 Task: Add Amylu Organic Apple Harvest Chicken Mini Links to the cart.
Action: Mouse moved to (24, 131)
Screenshot: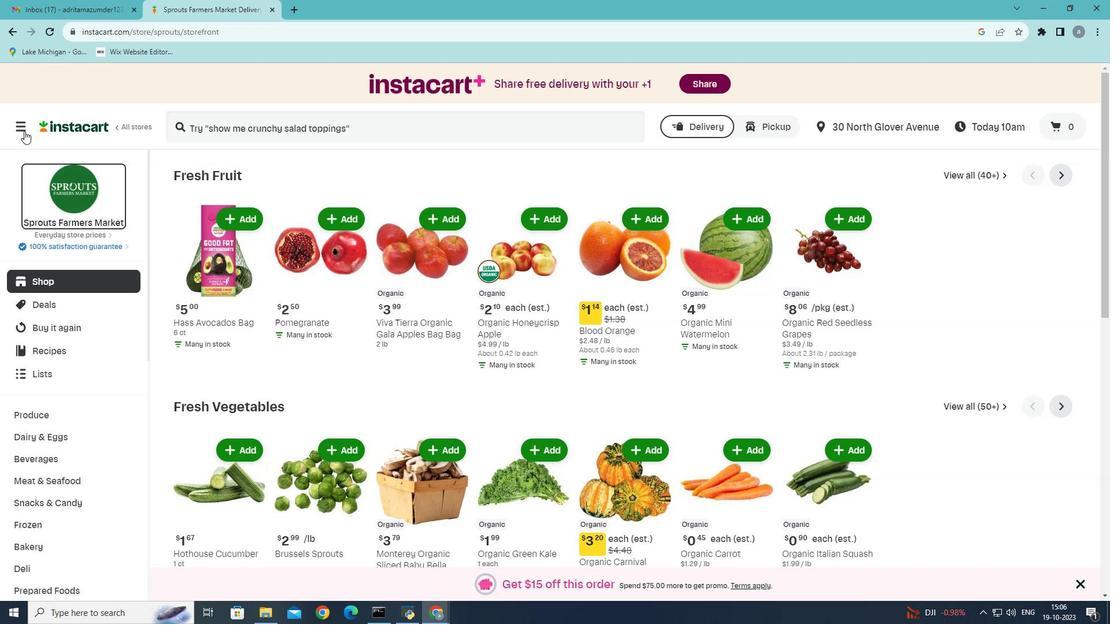 
Action: Mouse pressed left at (24, 131)
Screenshot: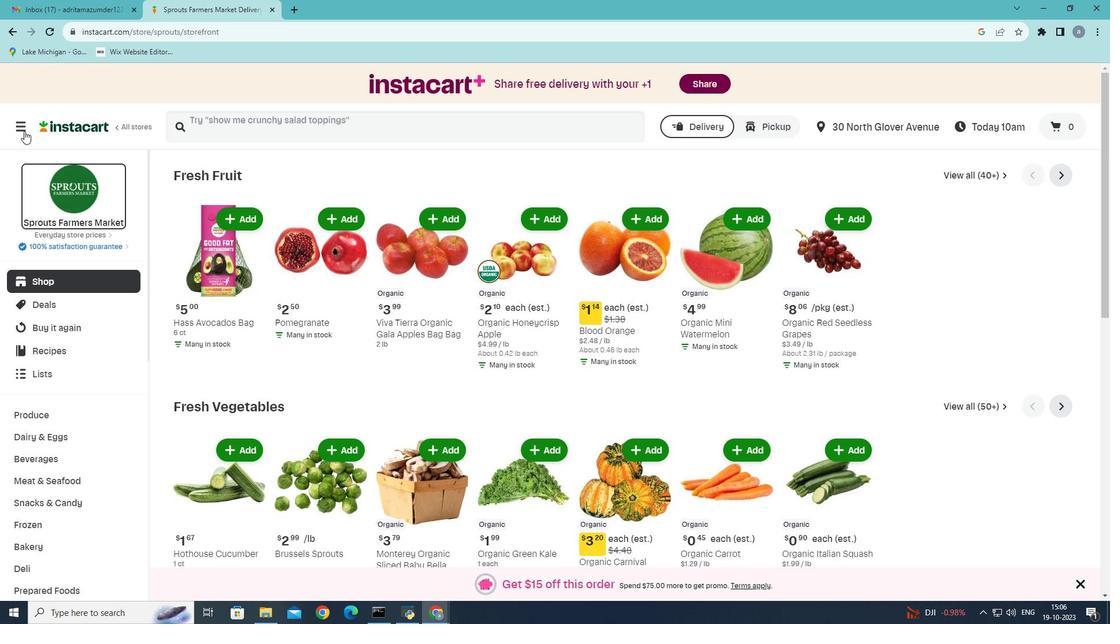 
Action: Mouse moved to (63, 339)
Screenshot: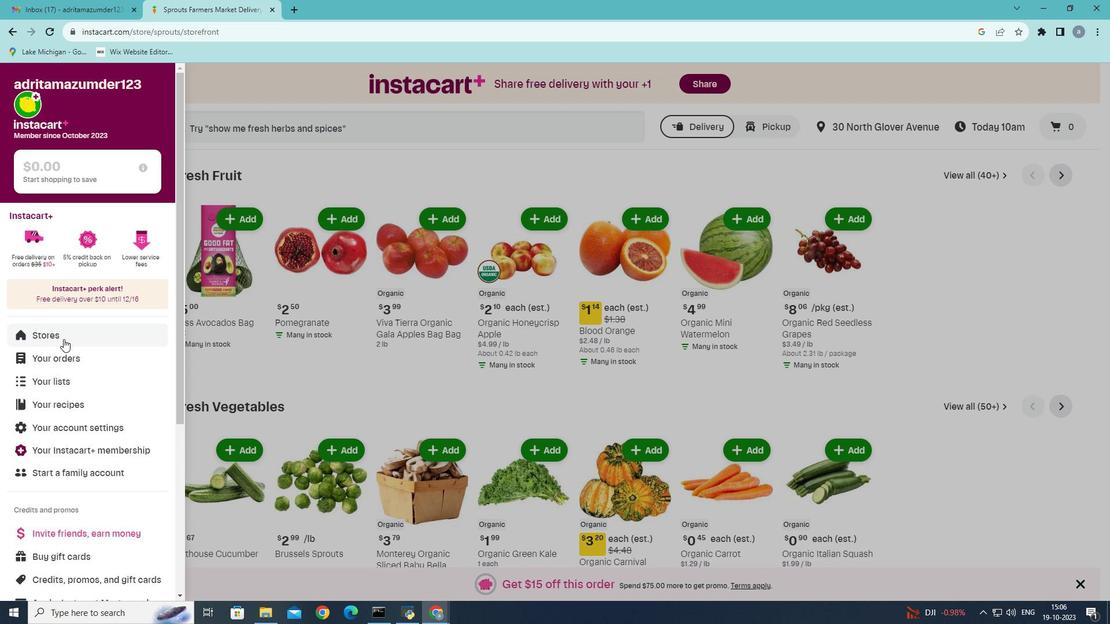 
Action: Mouse pressed left at (63, 339)
Screenshot: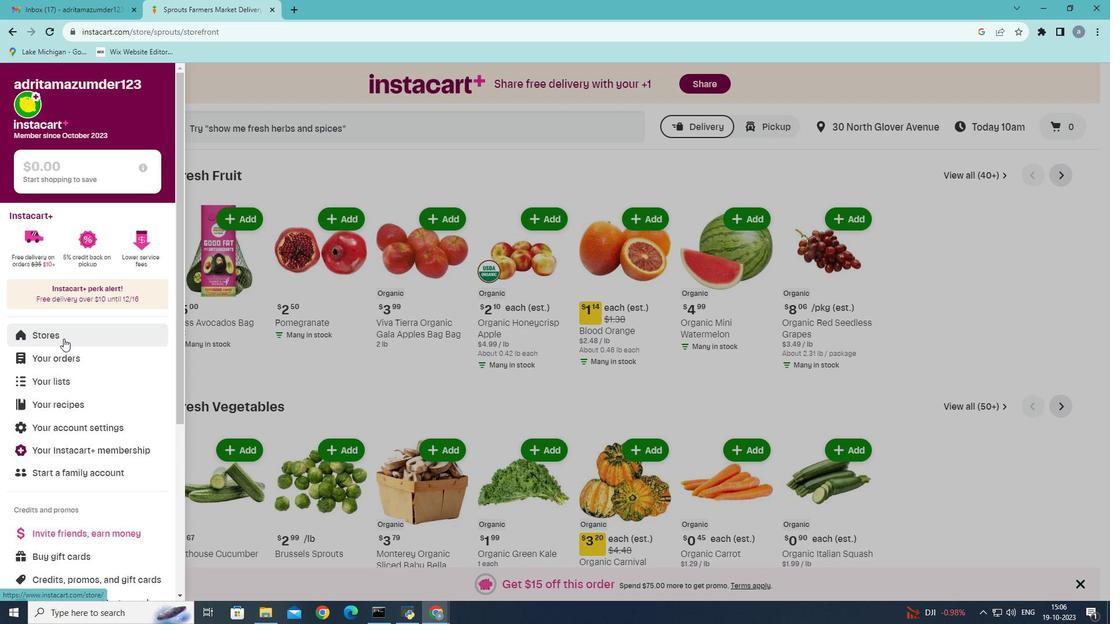 
Action: Mouse moved to (275, 131)
Screenshot: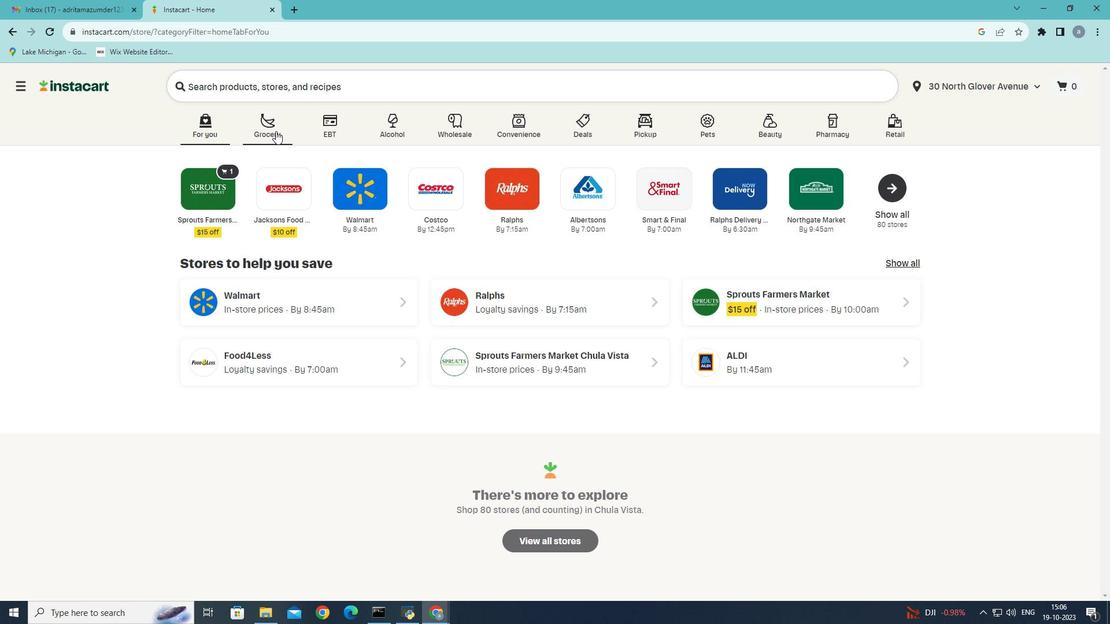 
Action: Mouse pressed left at (275, 131)
Screenshot: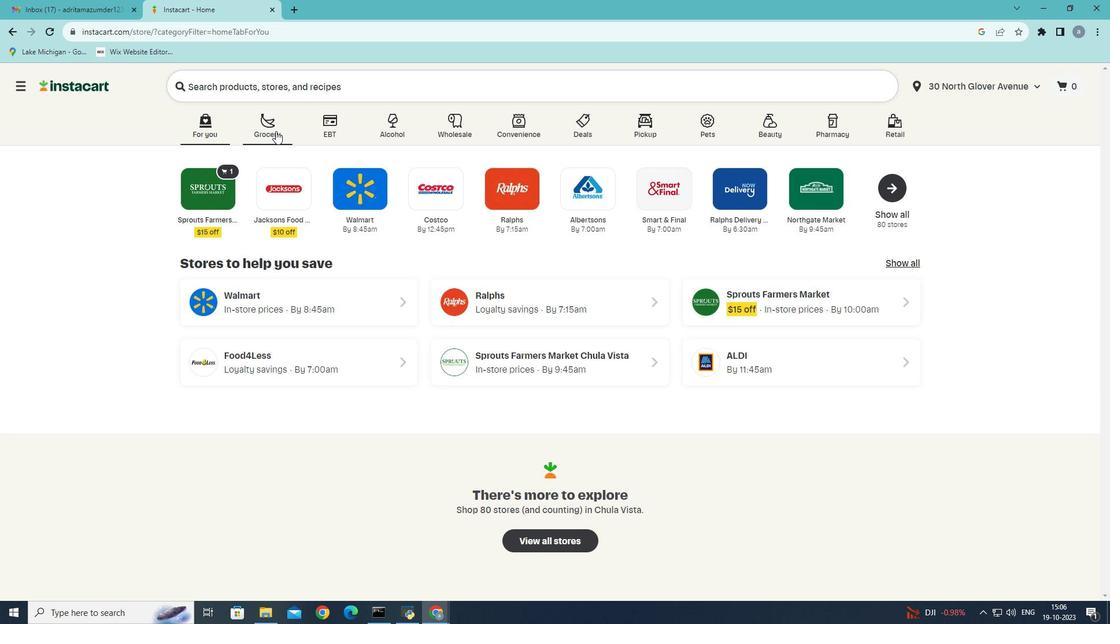 
Action: Mouse moved to (252, 331)
Screenshot: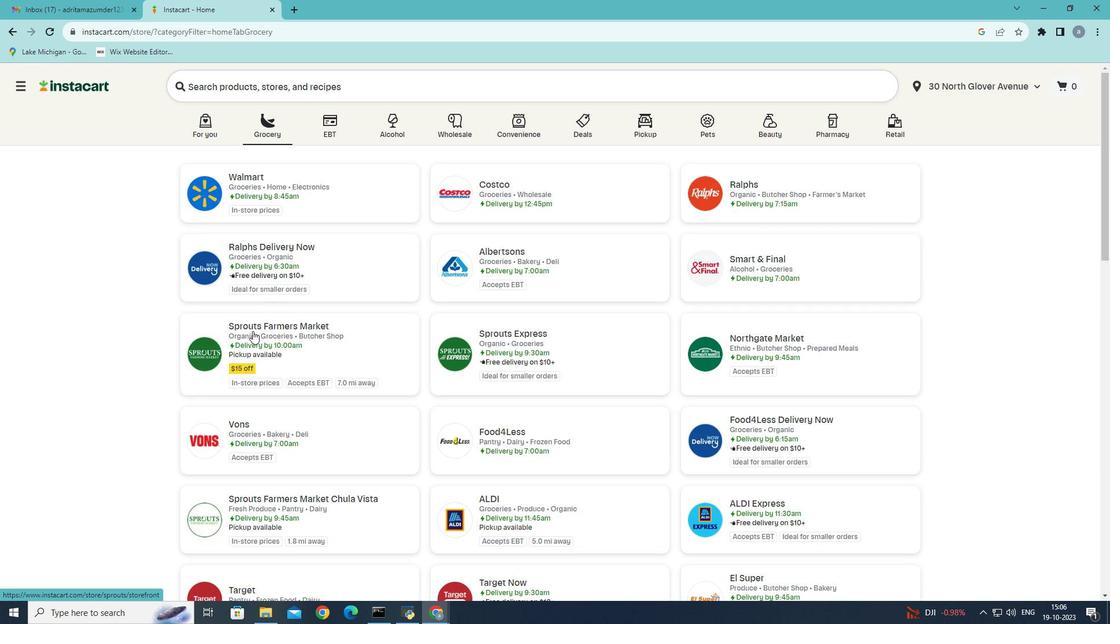 
Action: Mouse pressed left at (252, 331)
Screenshot: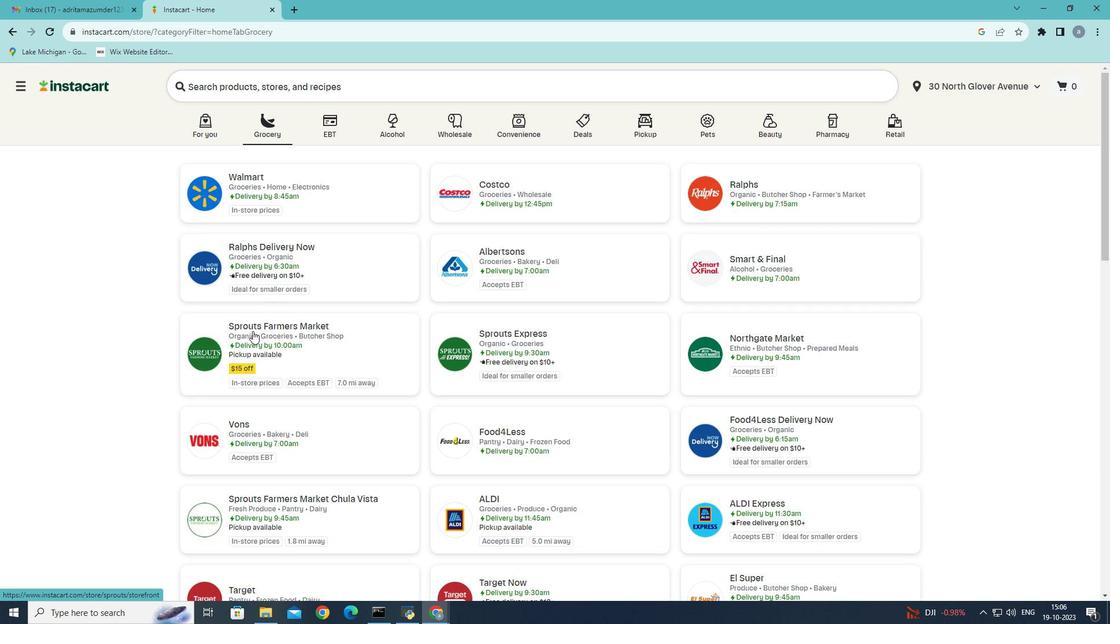 
Action: Mouse moved to (70, 479)
Screenshot: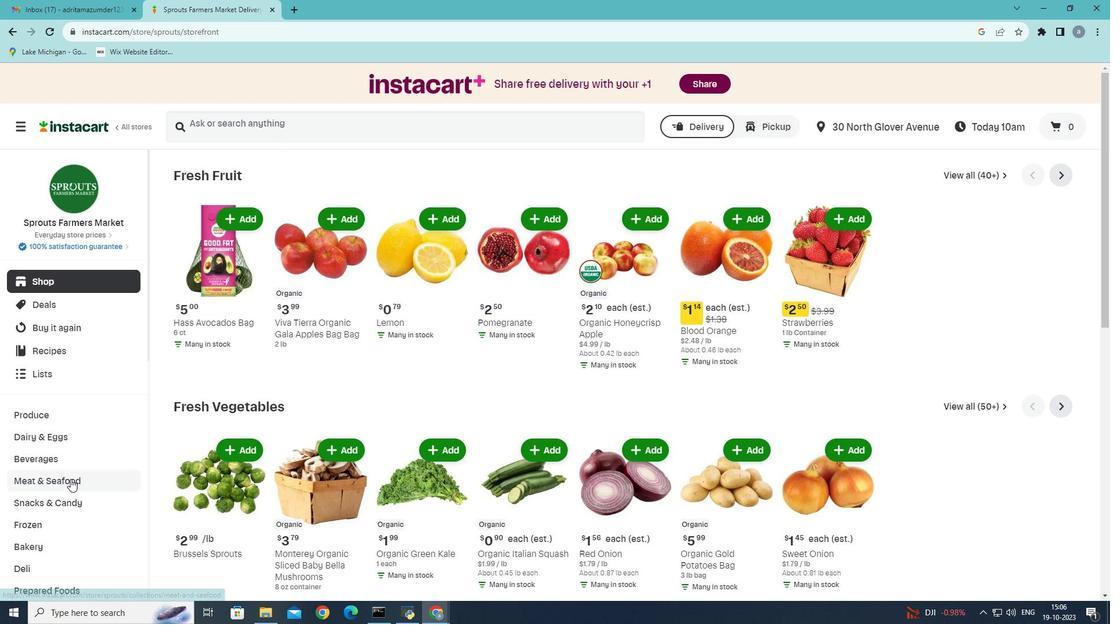 
Action: Mouse pressed left at (70, 479)
Screenshot: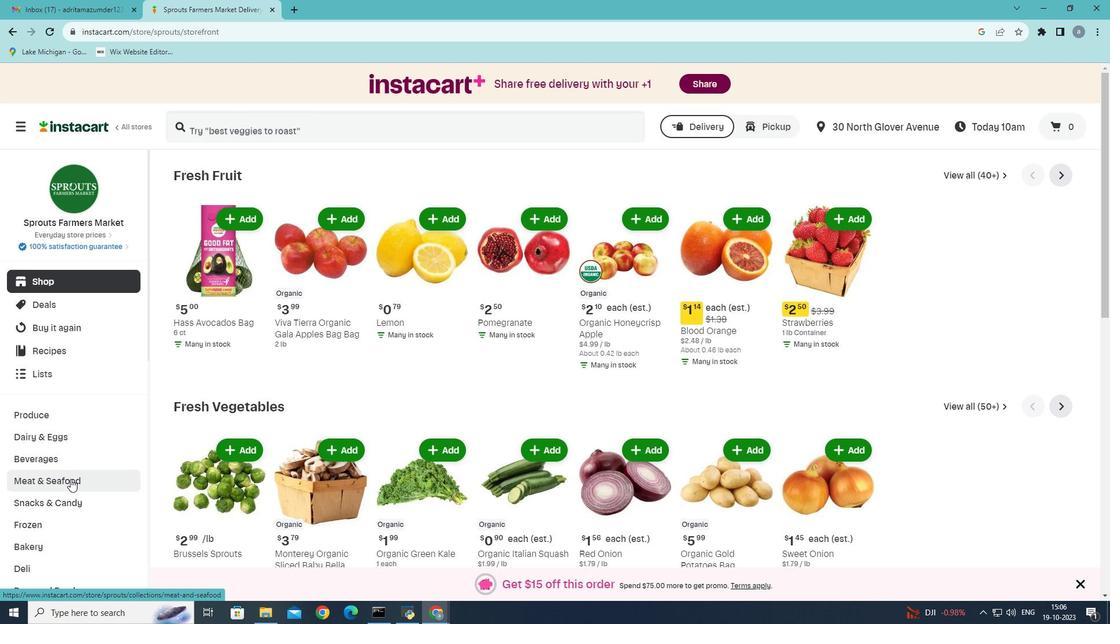 
Action: Mouse moved to (577, 205)
Screenshot: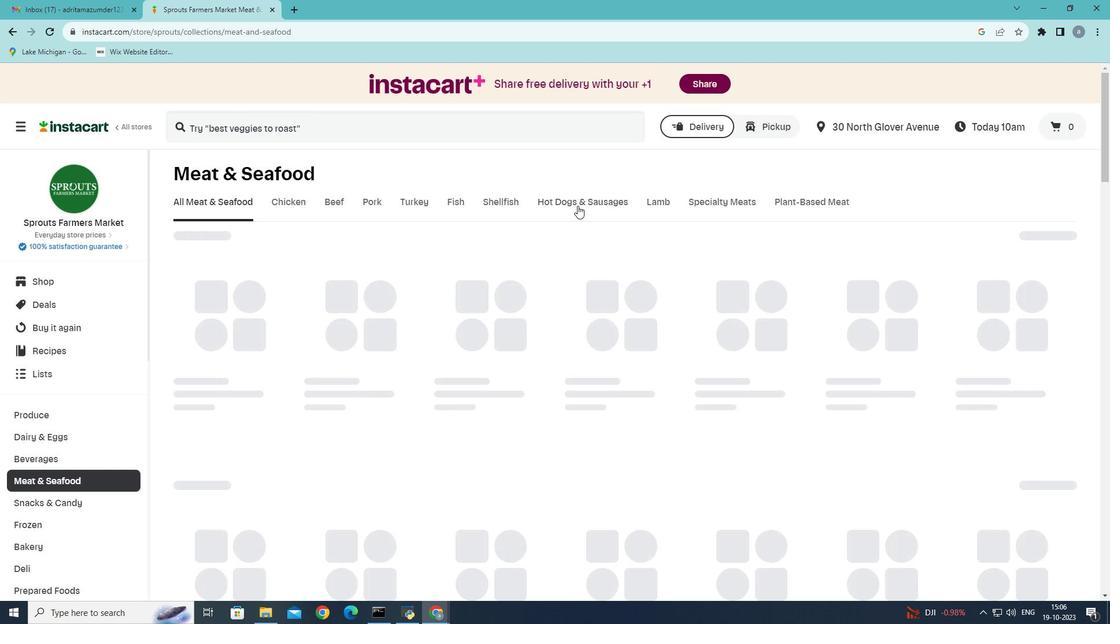 
Action: Mouse pressed left at (577, 205)
Screenshot: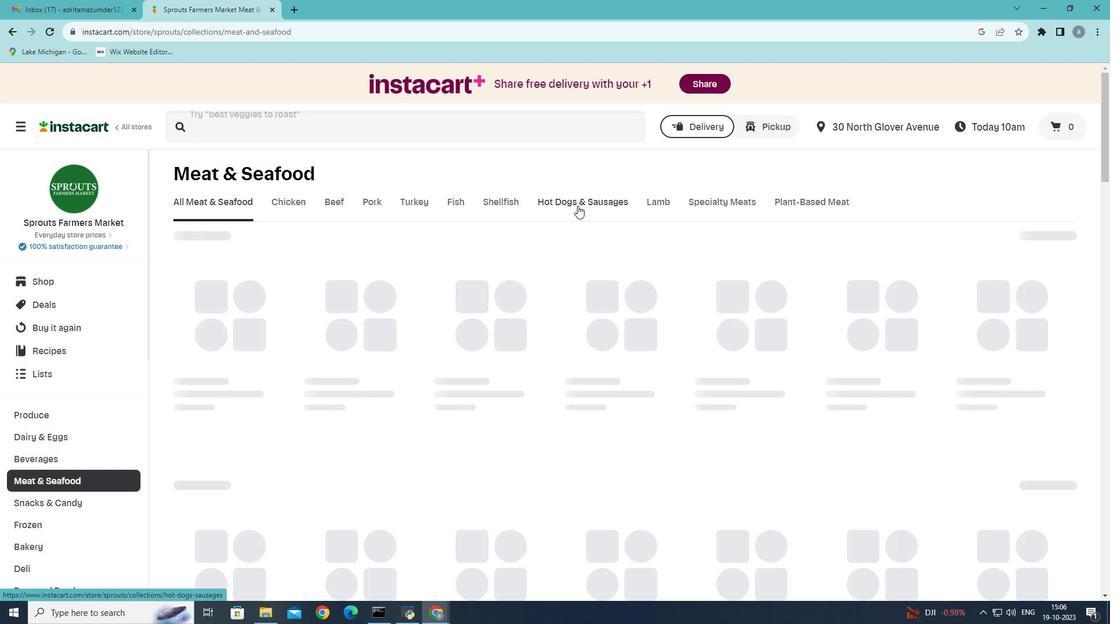 
Action: Mouse moved to (255, 247)
Screenshot: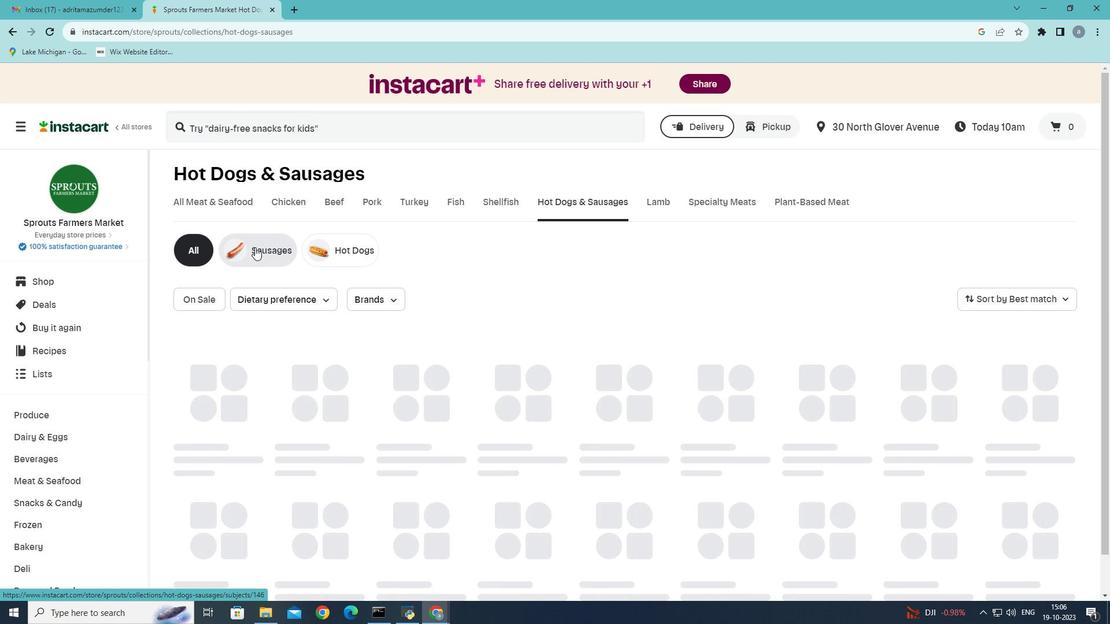 
Action: Mouse pressed left at (255, 247)
Screenshot: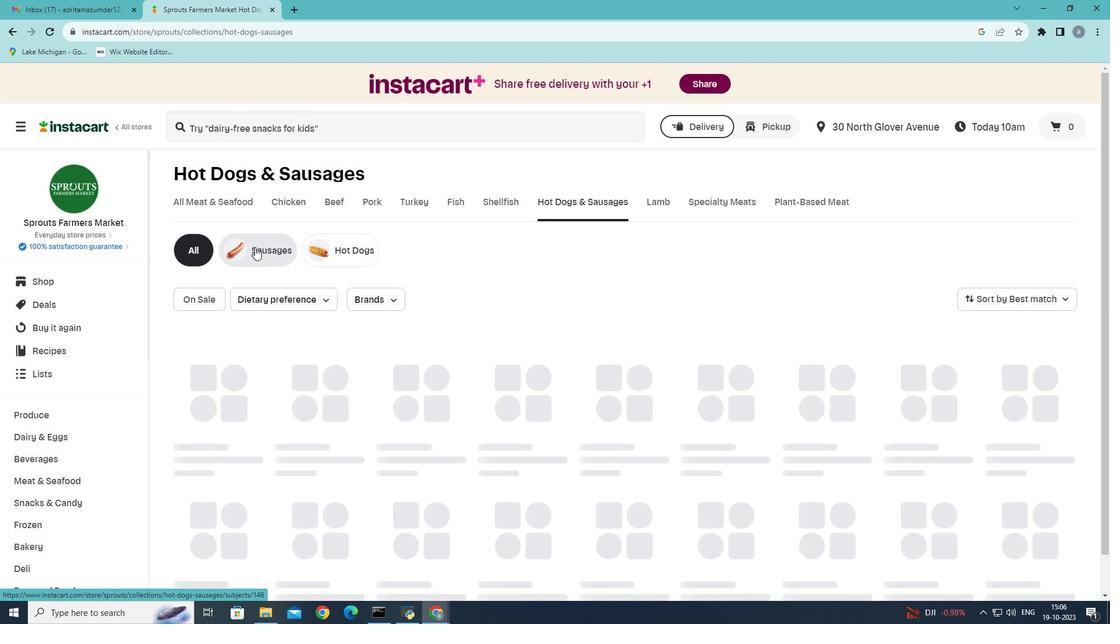 
Action: Mouse moved to (761, 389)
Screenshot: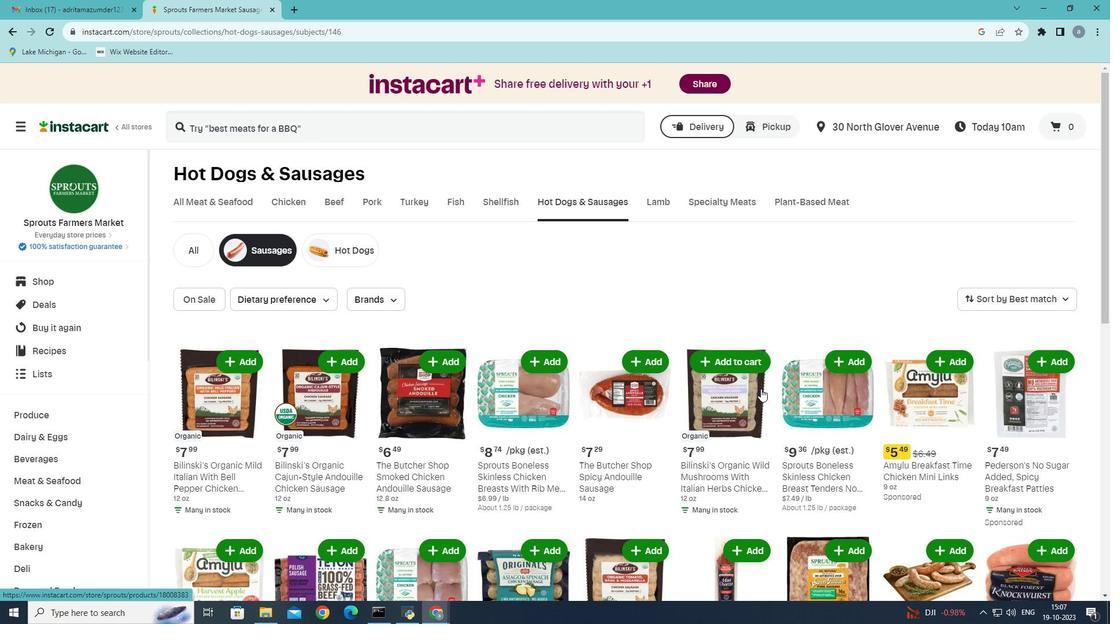
Action: Mouse scrolled (761, 388) with delta (0, 0)
Screenshot: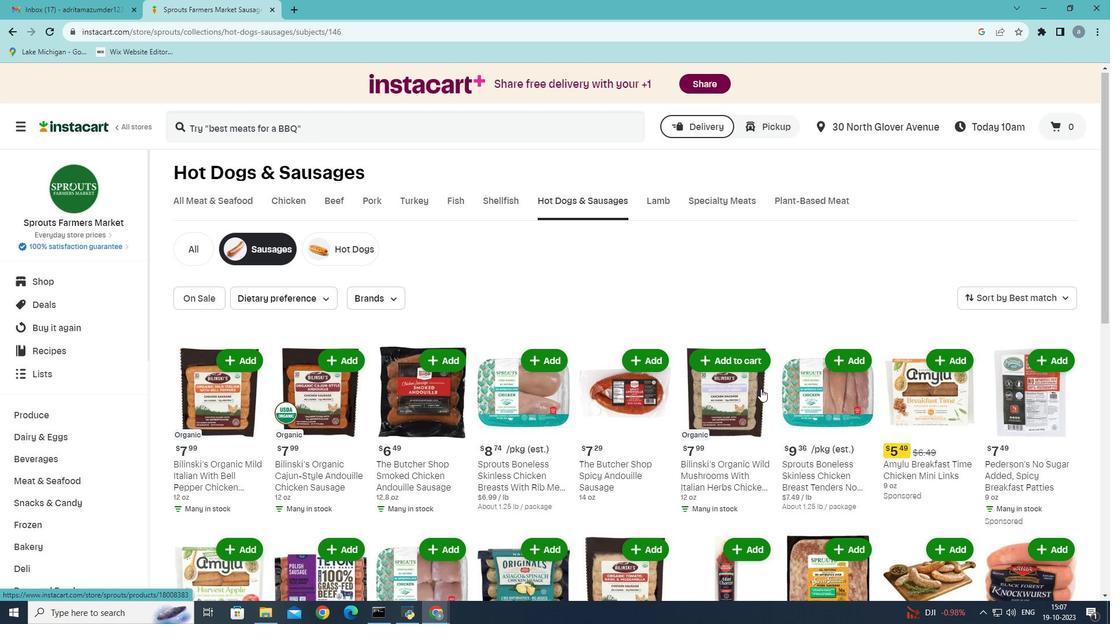 
Action: Mouse scrolled (761, 388) with delta (0, 0)
Screenshot: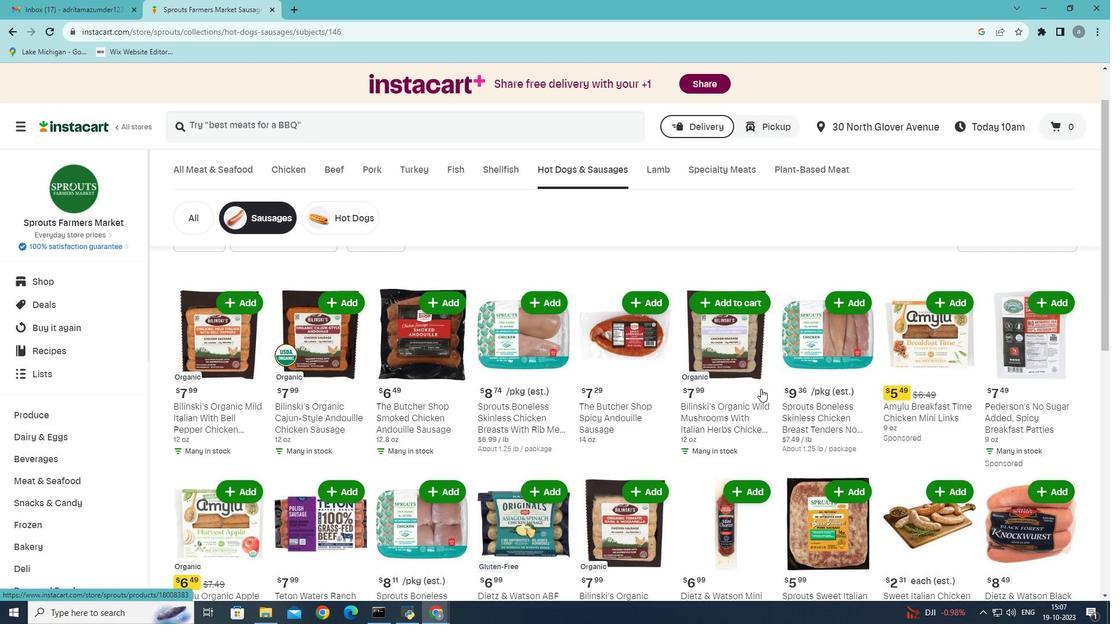 
Action: Mouse moved to (756, 387)
Screenshot: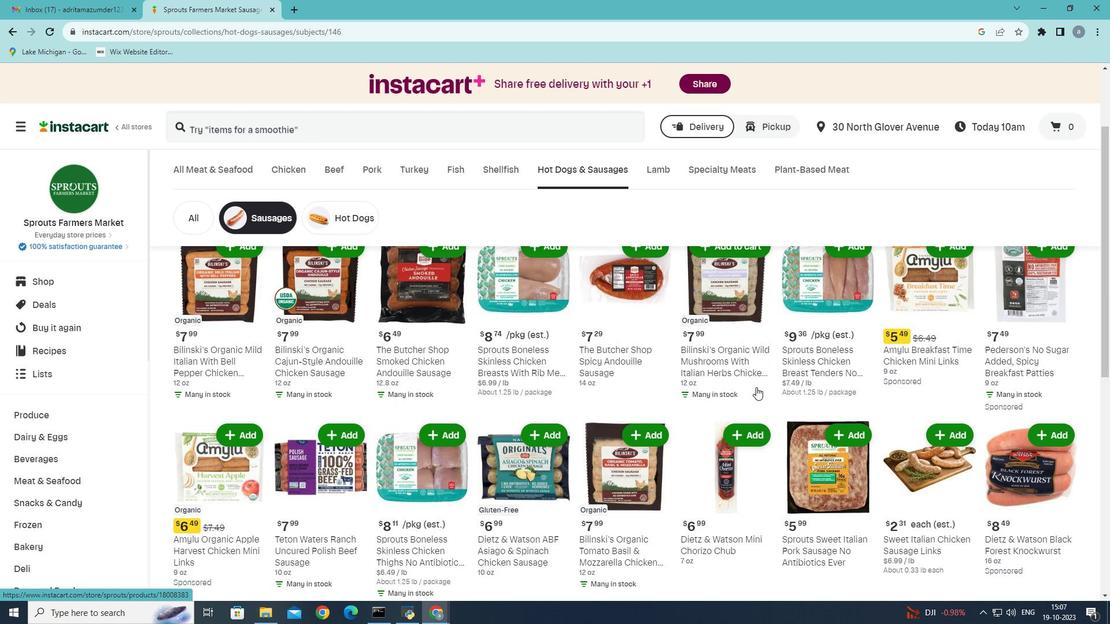 
Action: Mouse scrolled (756, 386) with delta (0, 0)
Screenshot: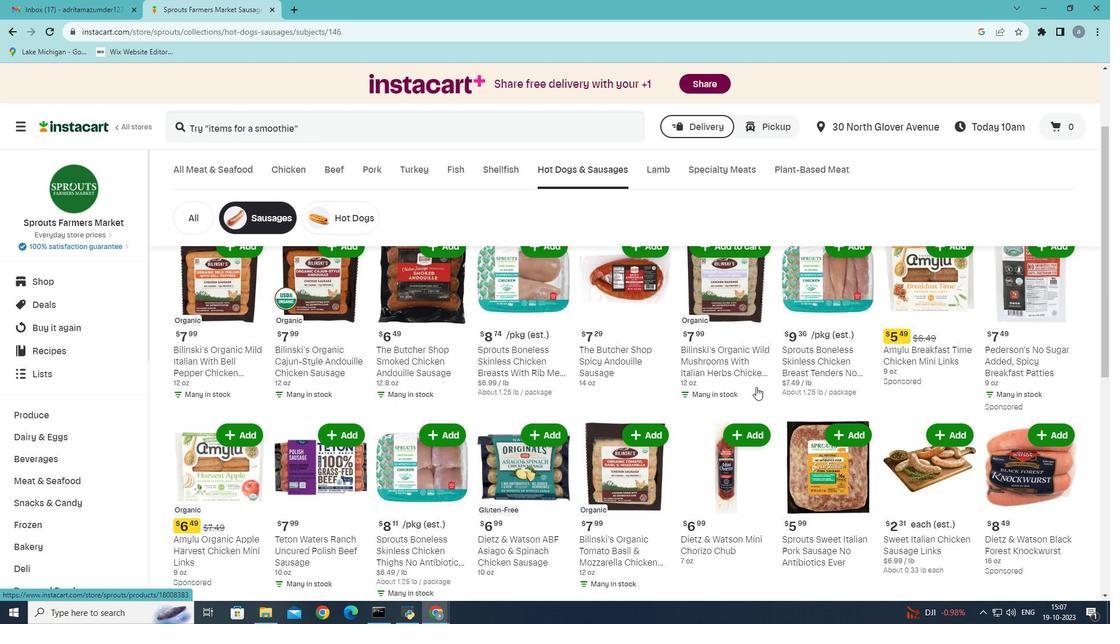 
Action: Mouse moved to (239, 378)
Screenshot: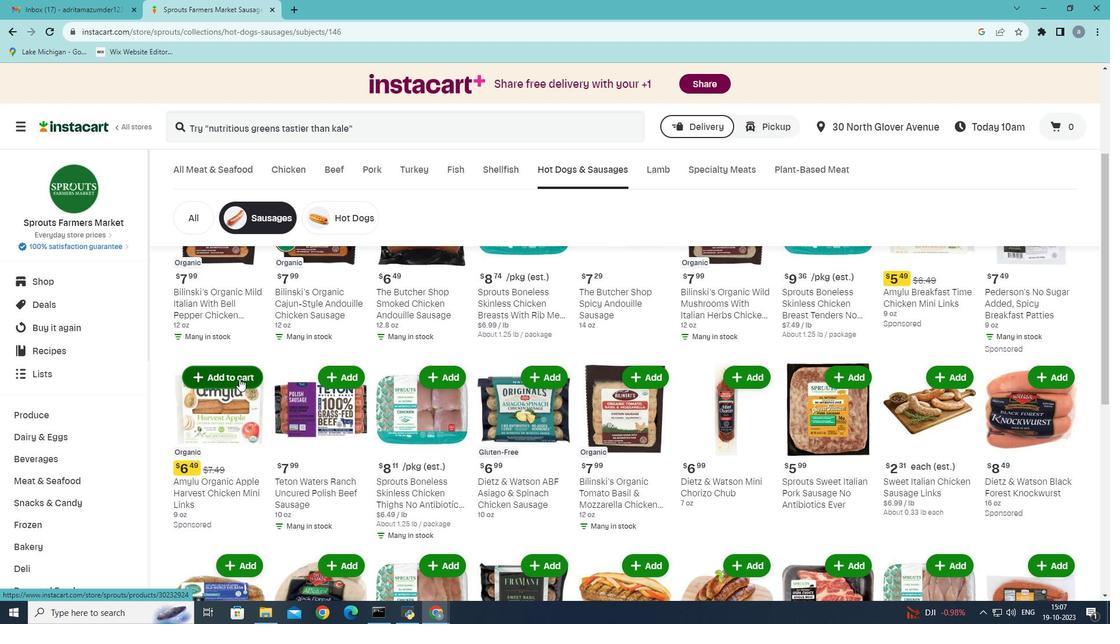 
Action: Mouse pressed left at (239, 378)
Screenshot: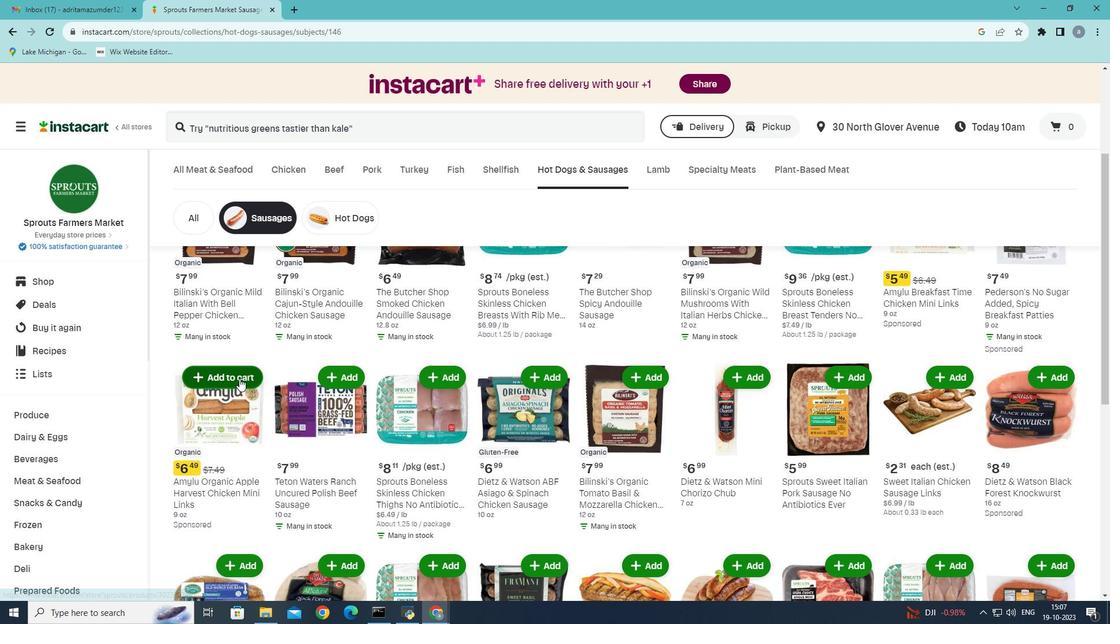 
